 Task: Create Card Podcast Distribution Review in Board Data Analytics to Workspace Email Marketing Agencies. Create Card Home Decor Review in Board Sales Forecasting and Goal Setting to Workspace Email Marketing Agencies. Create Card Podcast Performance Review in Board Content Marketing Case Study Creation and Promotion Strategy to Workspace Email Marketing Agencies
Action: Mouse moved to (93, 337)
Screenshot: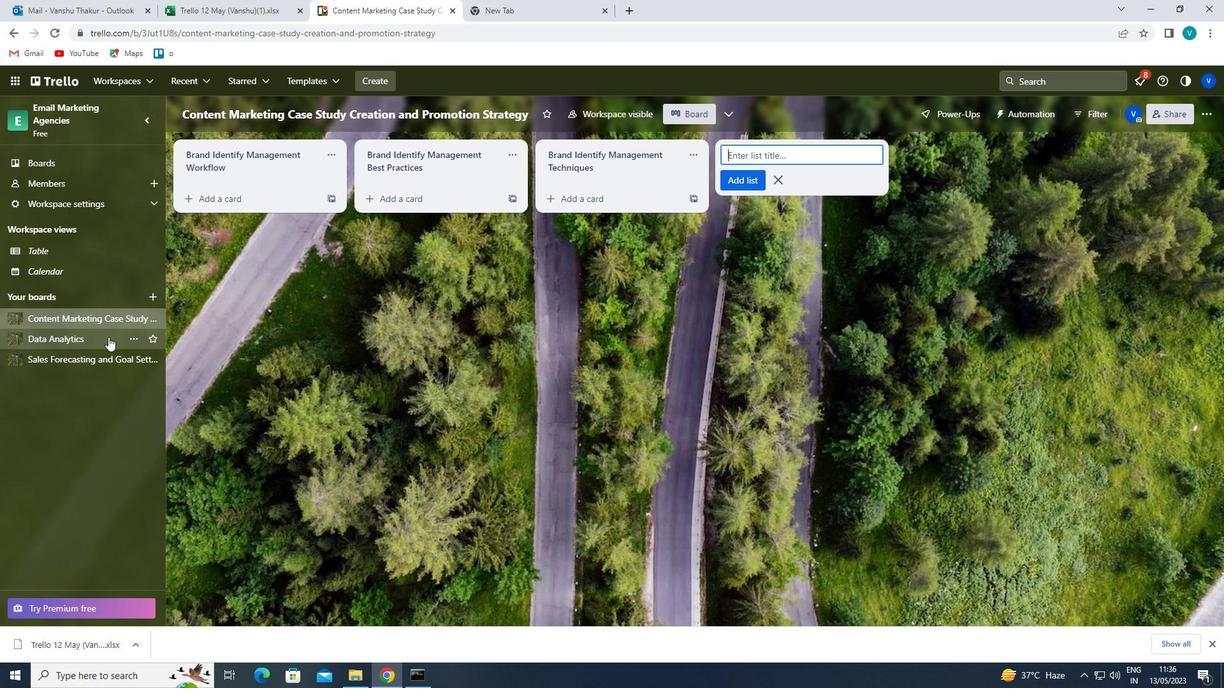 
Action: Mouse pressed left at (93, 337)
Screenshot: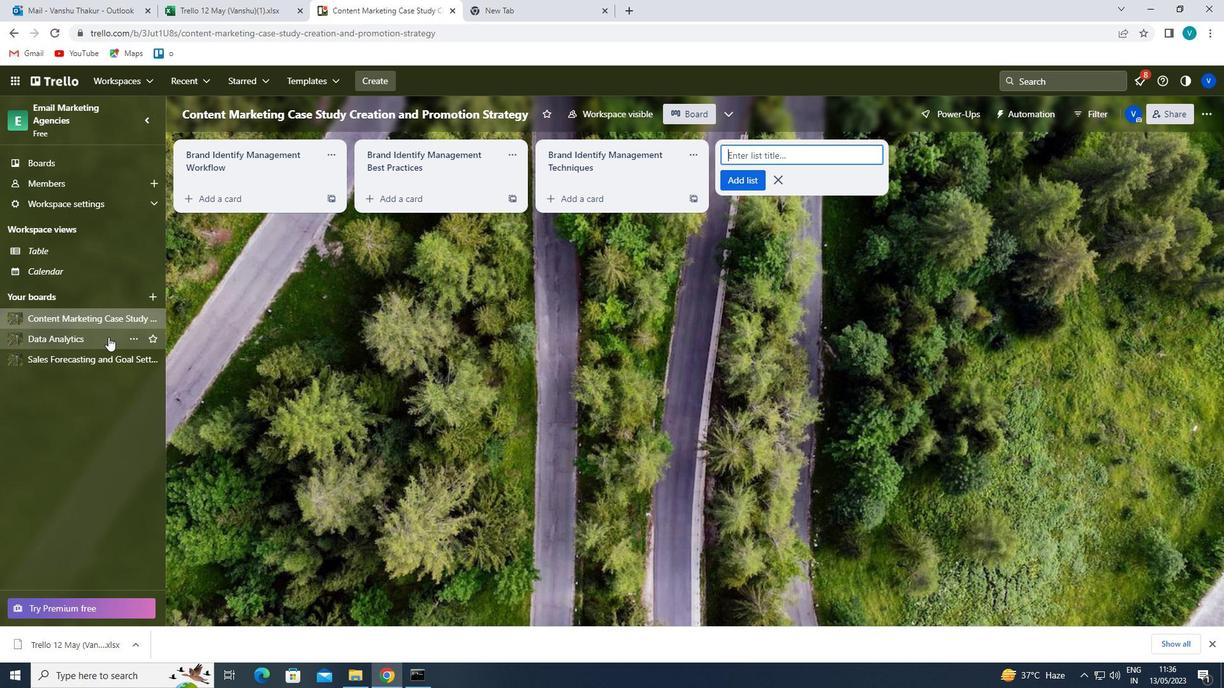 
Action: Mouse moved to (233, 200)
Screenshot: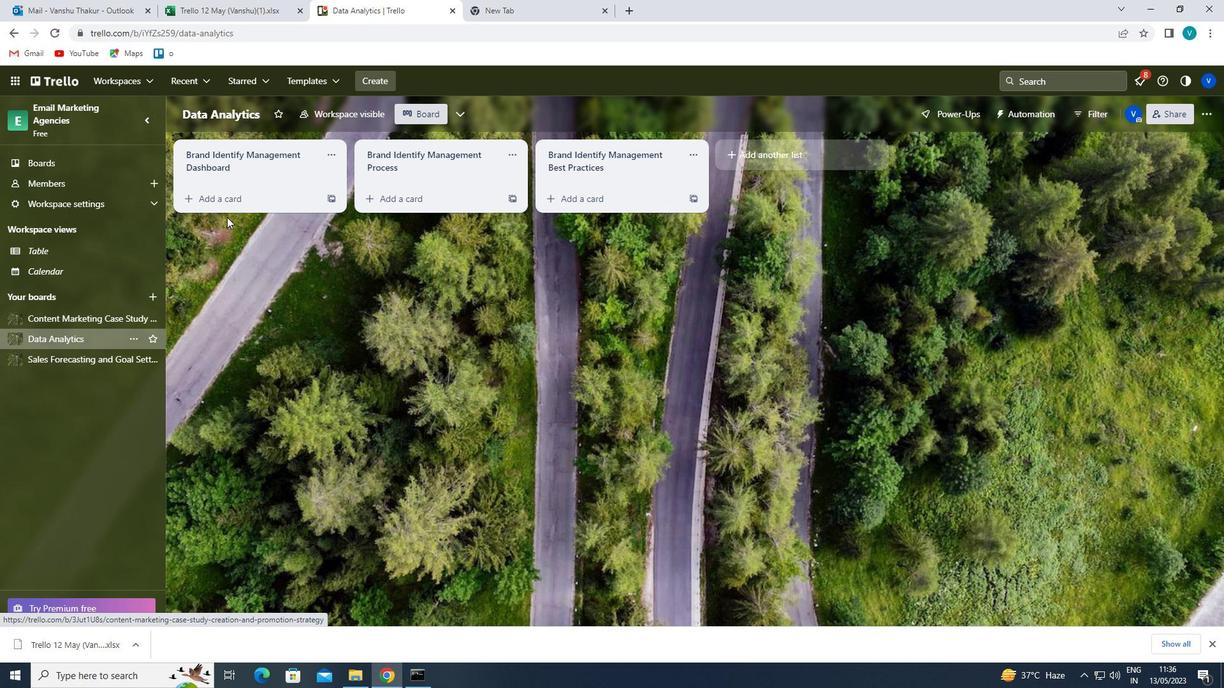 
Action: Mouse pressed left at (233, 200)
Screenshot: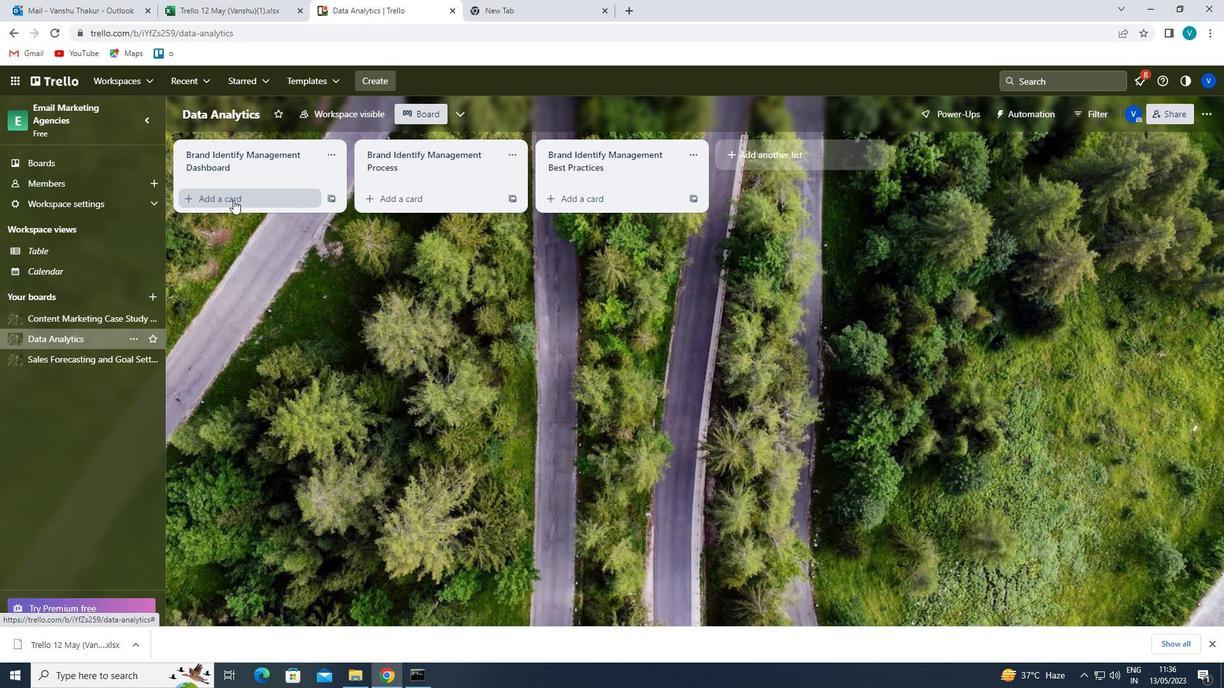 
Action: Key pressed <Key.shift>PODCAST<Key.space><Key.shift>DISTRIBUTION<Key.space><Key.shift>REVIEW<Key.space><Key.enter>
Screenshot: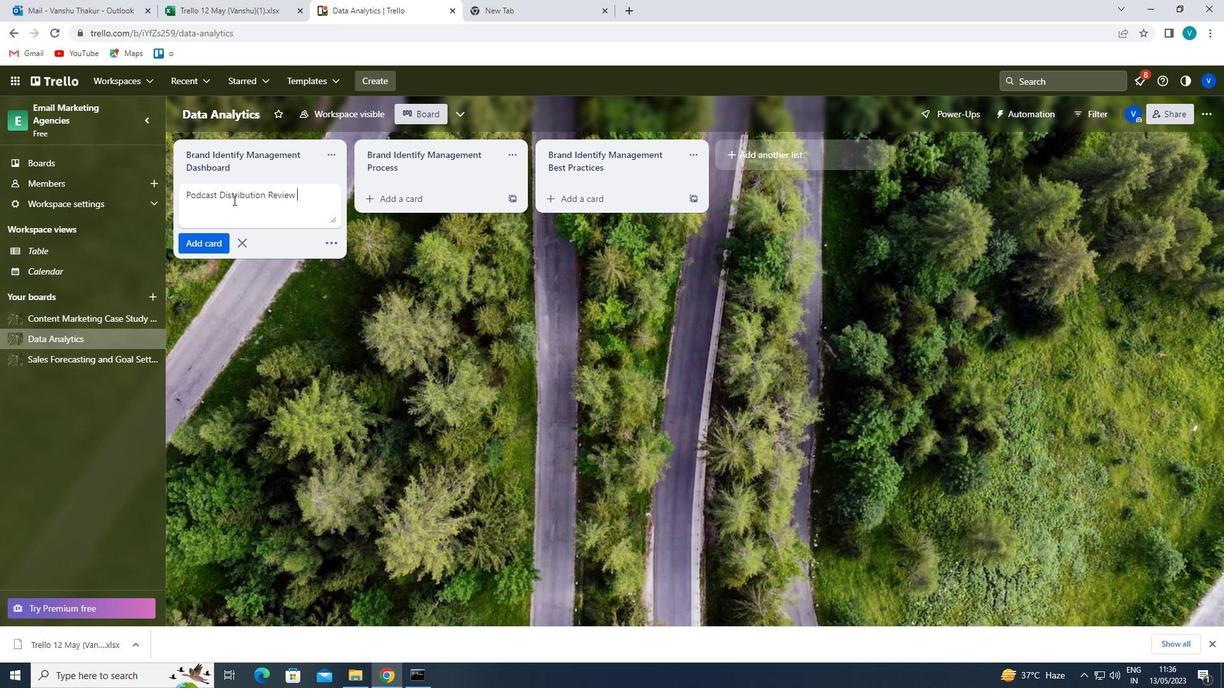 
Action: Mouse moved to (55, 360)
Screenshot: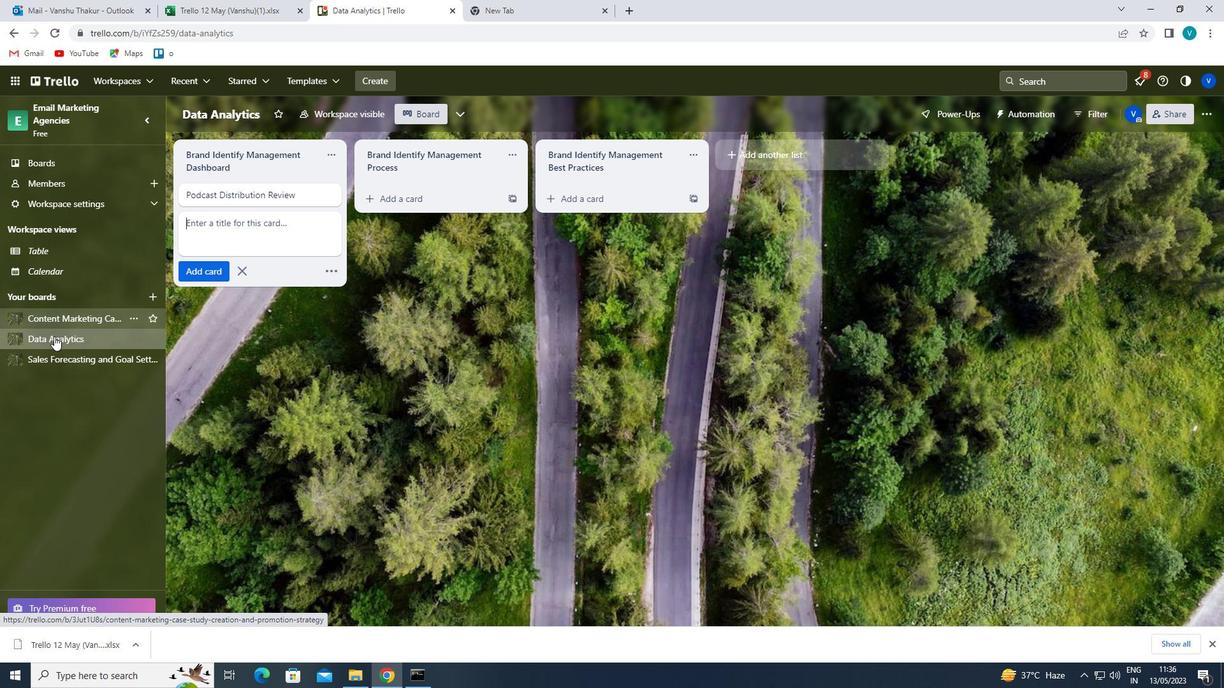 
Action: Mouse pressed left at (55, 360)
Screenshot: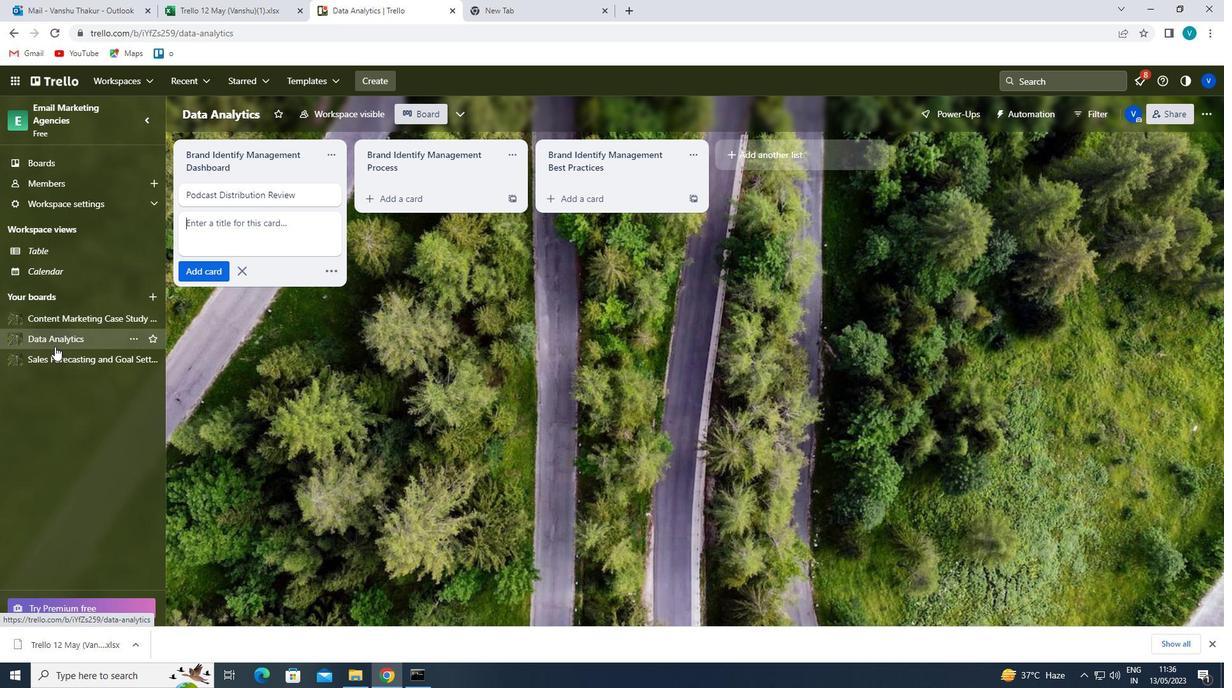 
Action: Mouse moved to (237, 201)
Screenshot: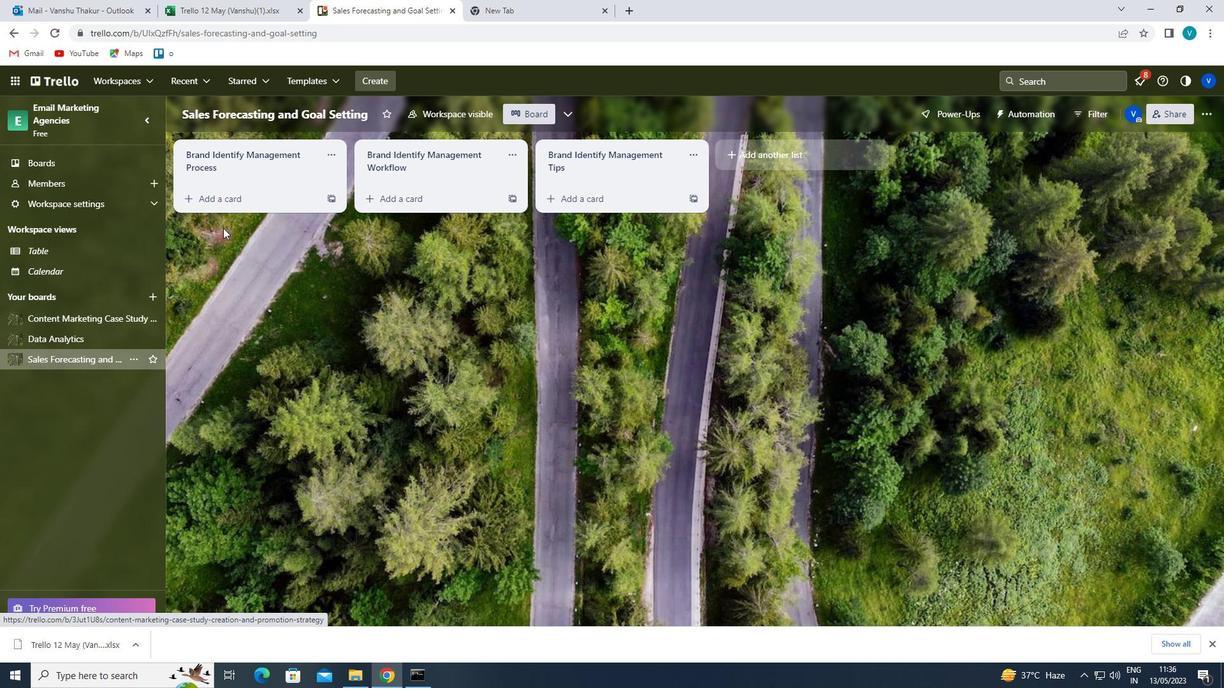 
Action: Mouse pressed left at (237, 201)
Screenshot: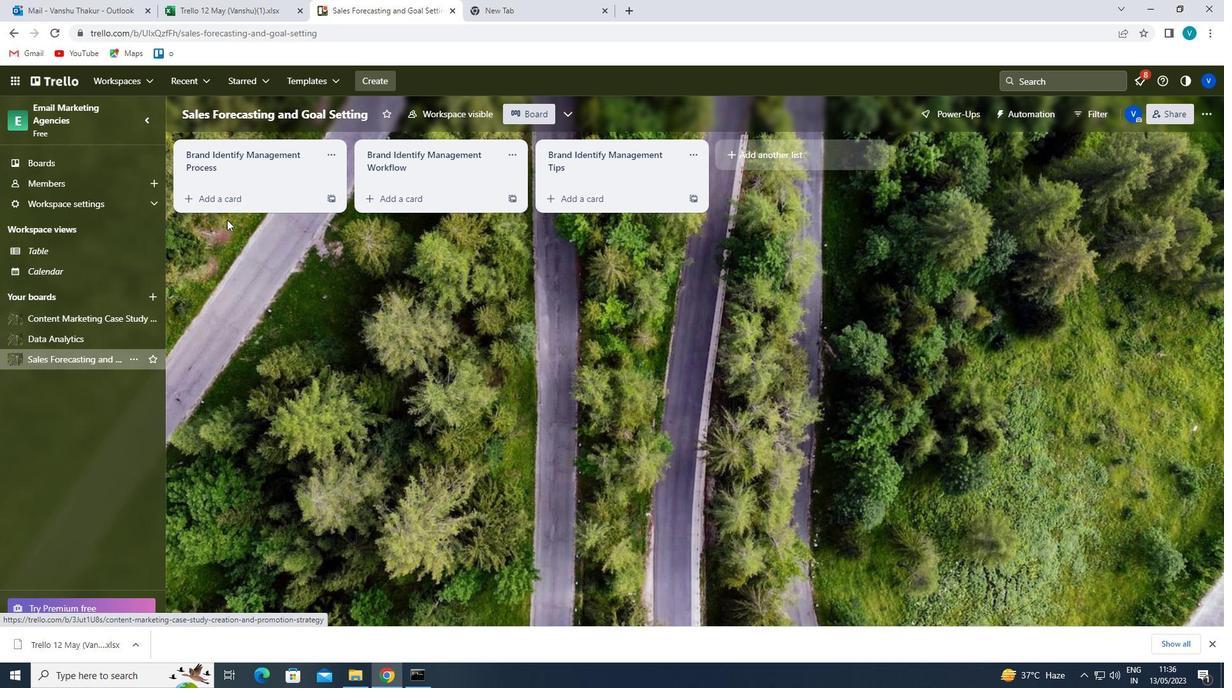 
Action: Key pressed <Key.shift>HOME<Key.space><Key.shift>DECOR<Key.space><Key.shift>REVIEW
Screenshot: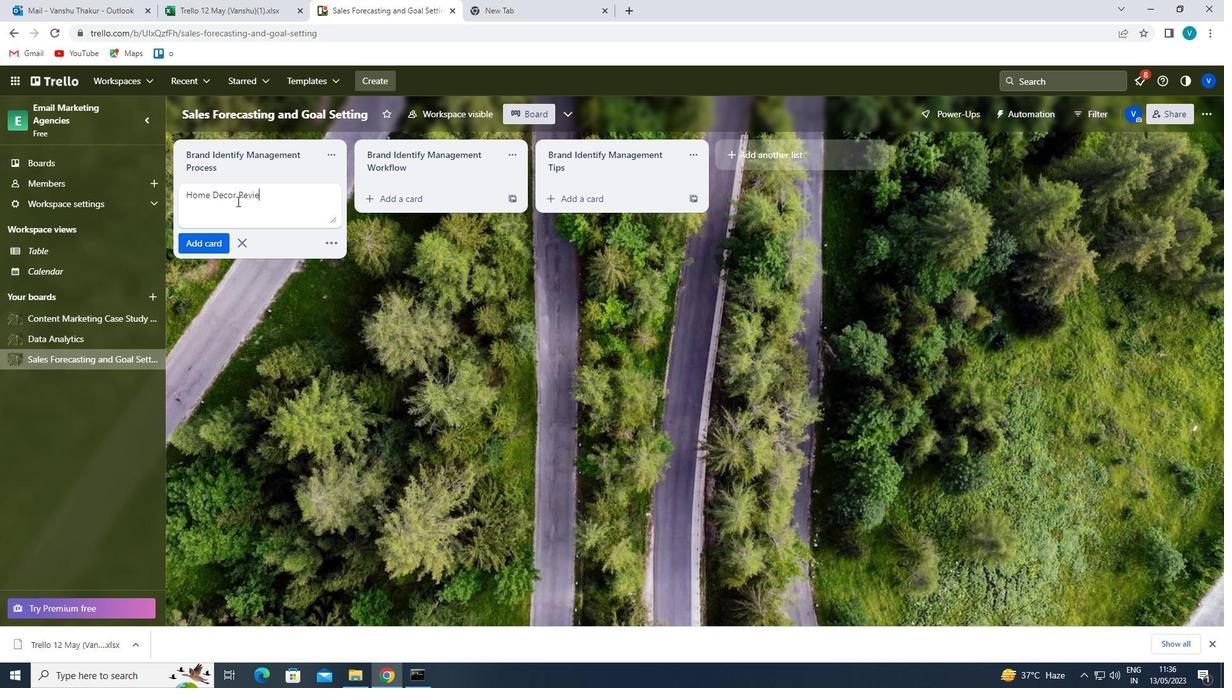 
Action: Mouse moved to (237, 201)
Screenshot: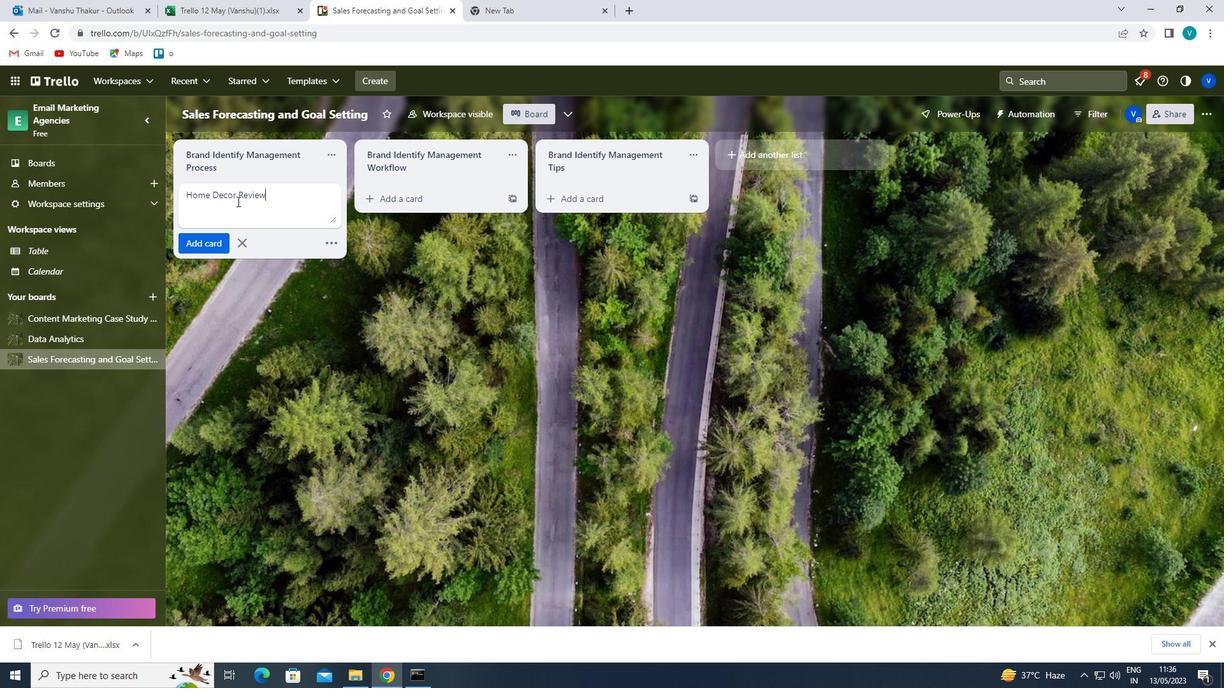 
Action: Key pressed <Key.enter>
Screenshot: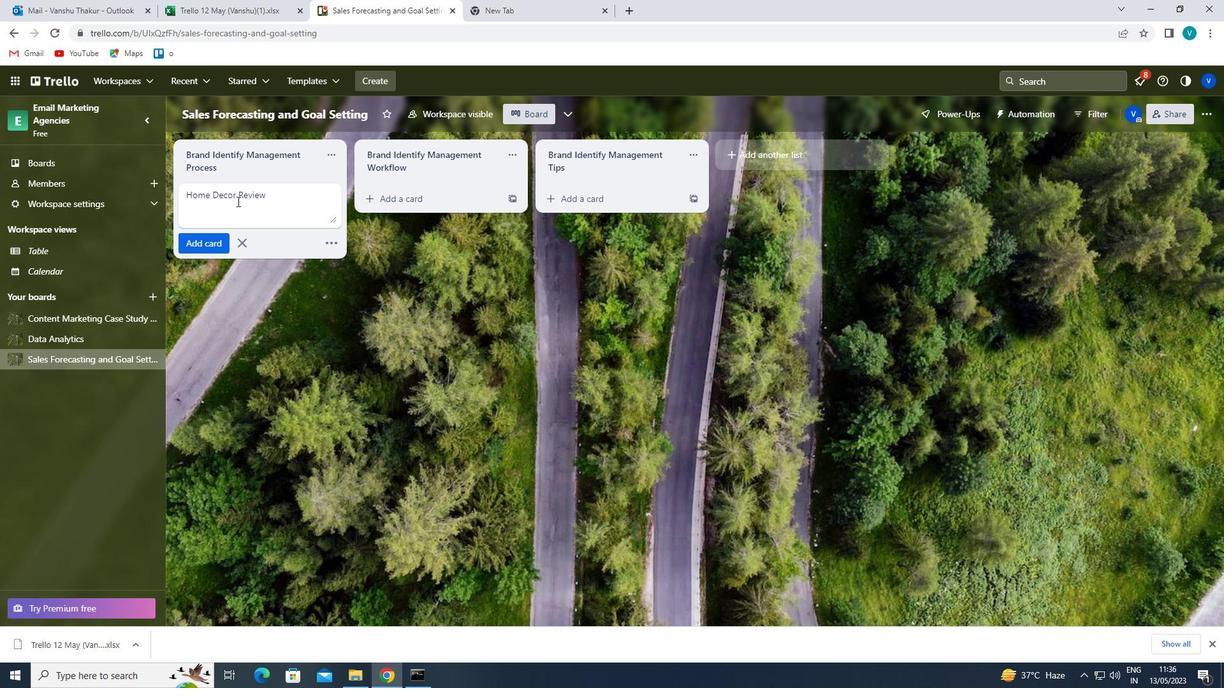 
Action: Mouse moved to (76, 313)
Screenshot: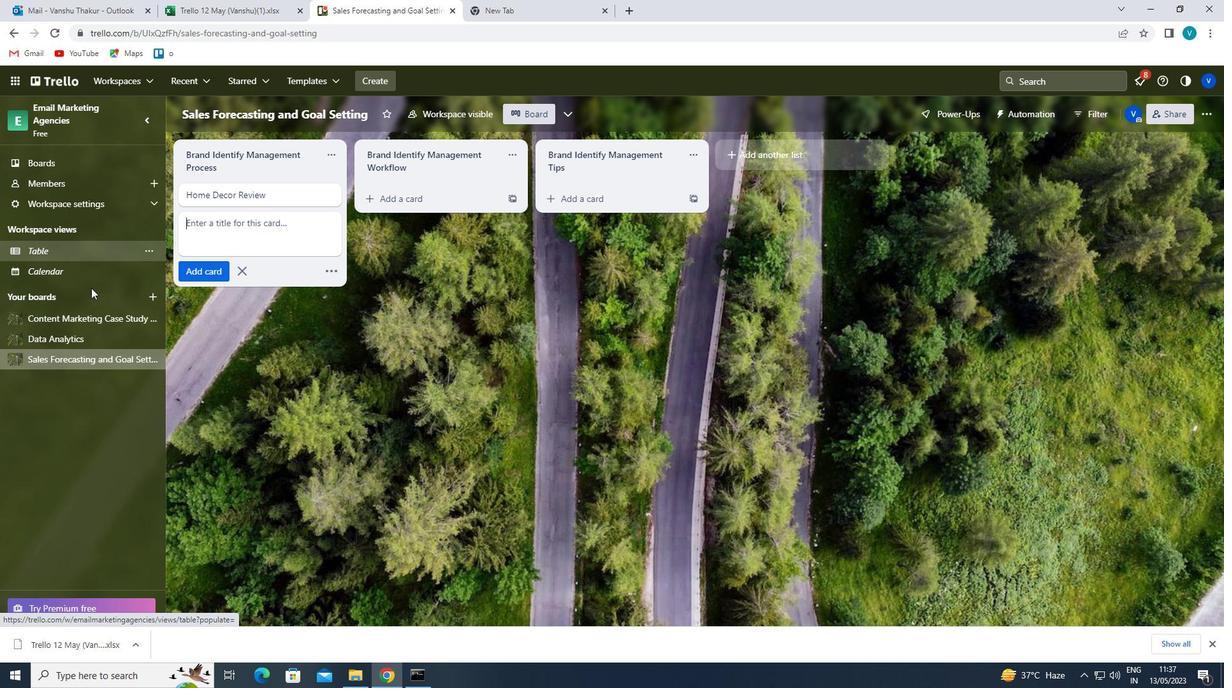 
Action: Mouse pressed left at (76, 313)
Screenshot: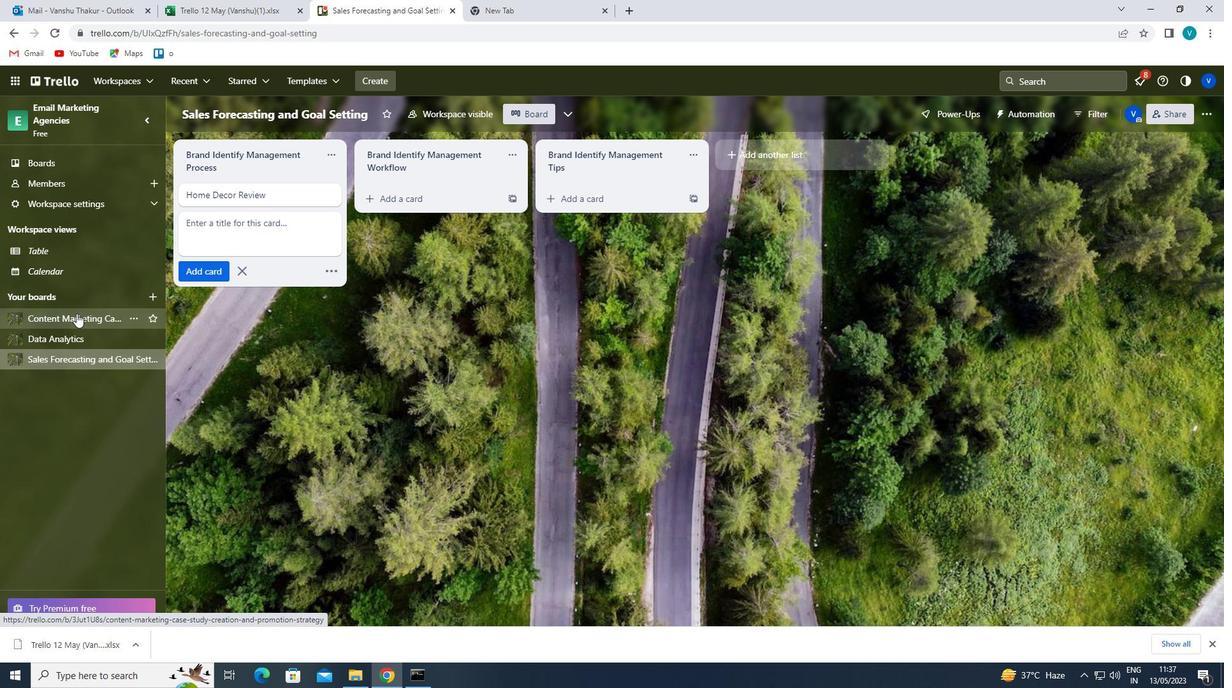 
Action: Mouse moved to (229, 199)
Screenshot: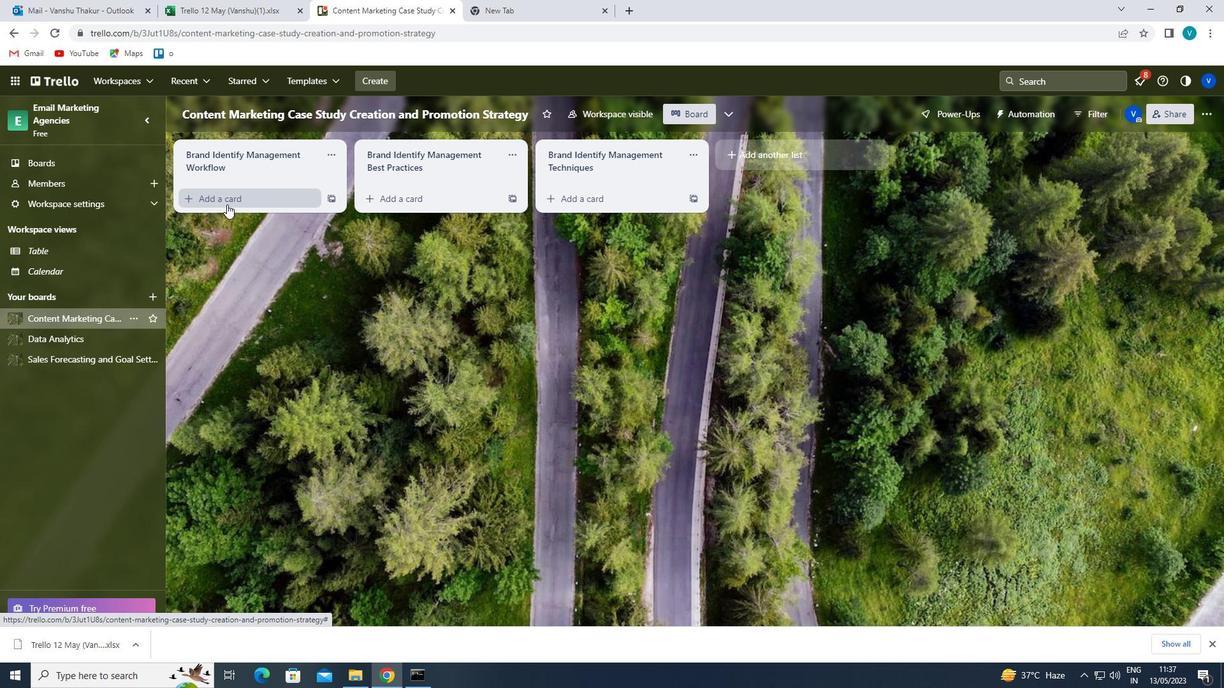 
Action: Mouse pressed left at (229, 199)
Screenshot: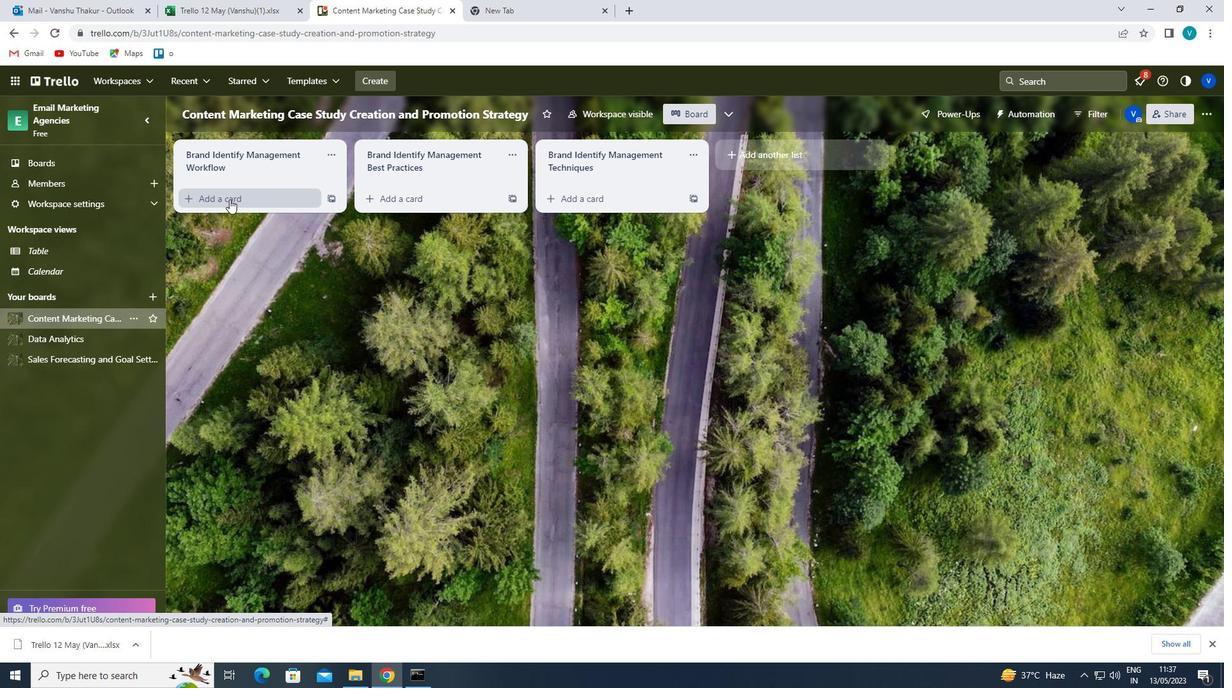 
Action: Key pressed <Key.shift>PODA<Key.backspace>CAST<Key.space><Key.shift>PERFORMANCE<Key.space><Key.shift>REVIEW<Key.enter>
Screenshot: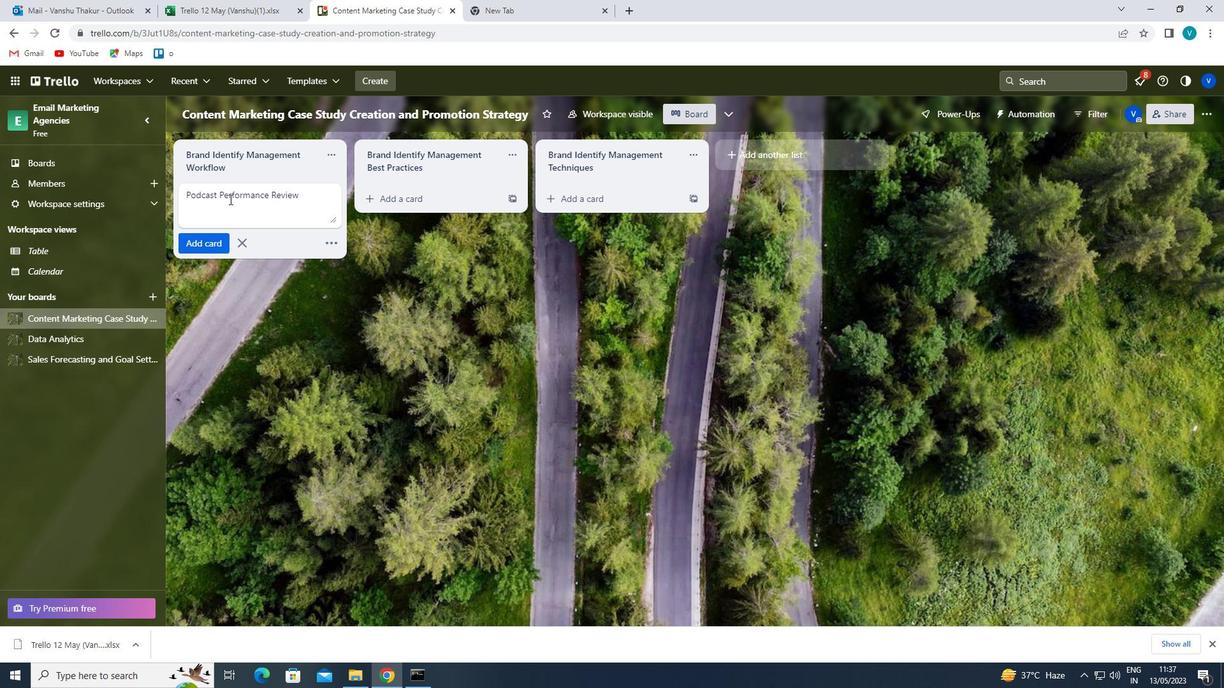 
